 Task: Find the best travel modes for traveling to the Empire State Building from Home and change the distance units to "km".
Action: Mouse moved to (220, 85)
Screenshot: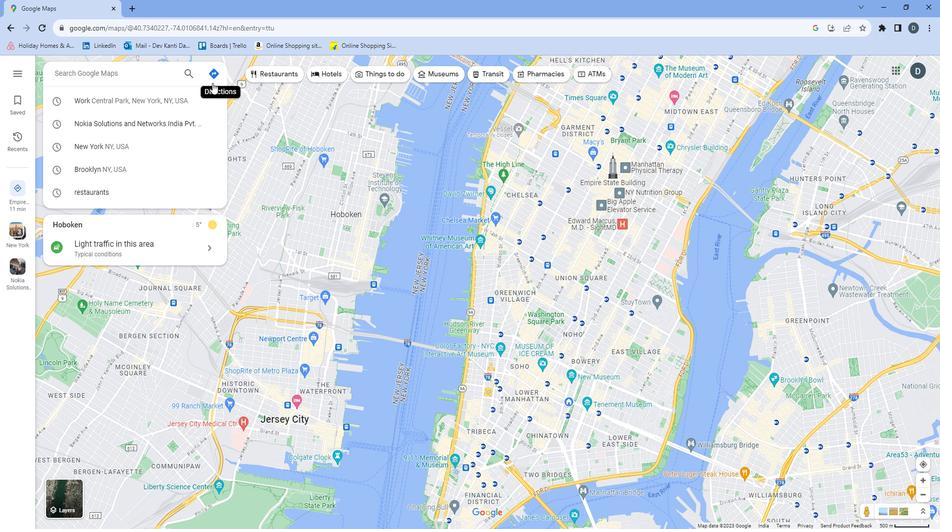 
Action: Mouse pressed left at (220, 85)
Screenshot: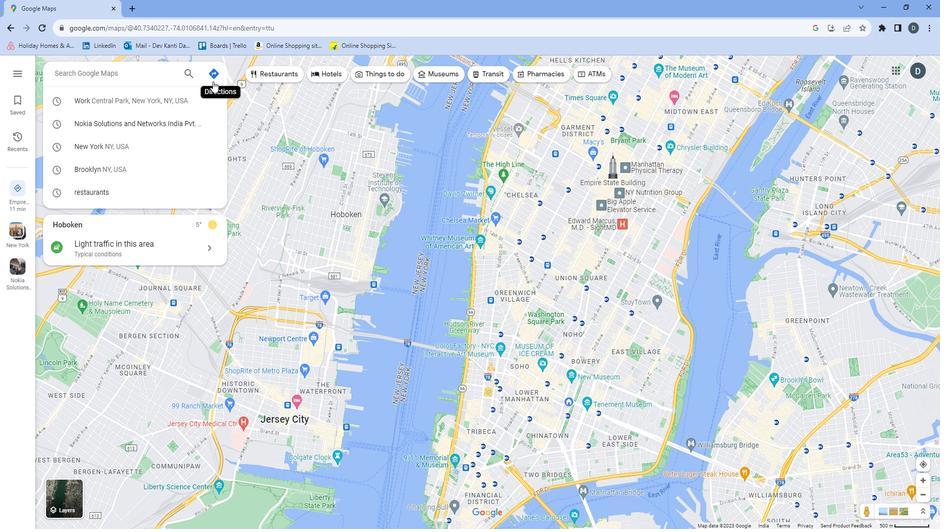 
Action: Mouse moved to (155, 106)
Screenshot: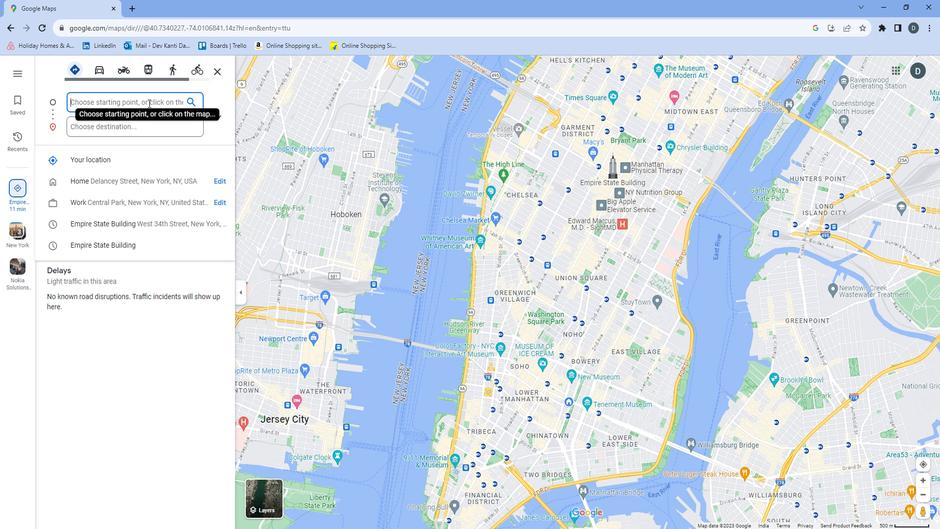 
Action: Mouse pressed left at (155, 106)
Screenshot: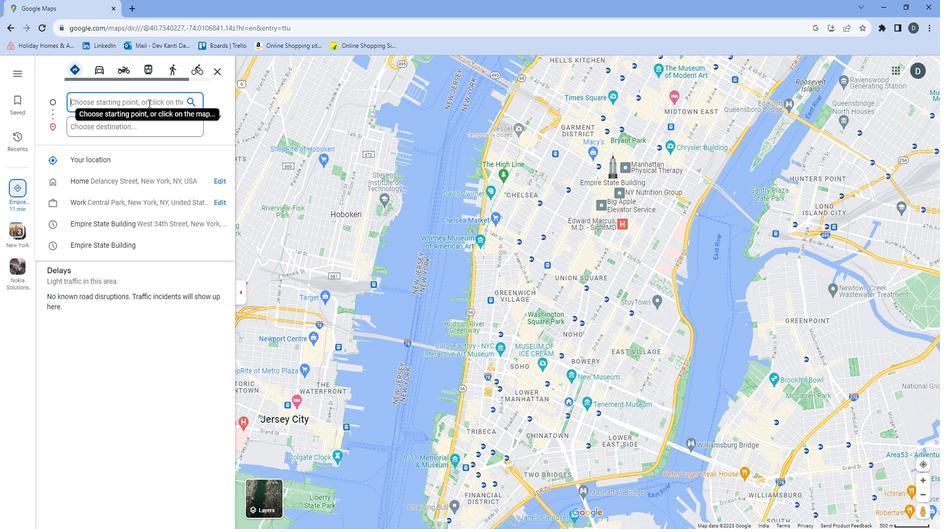 
Action: Mouse moved to (142, 183)
Screenshot: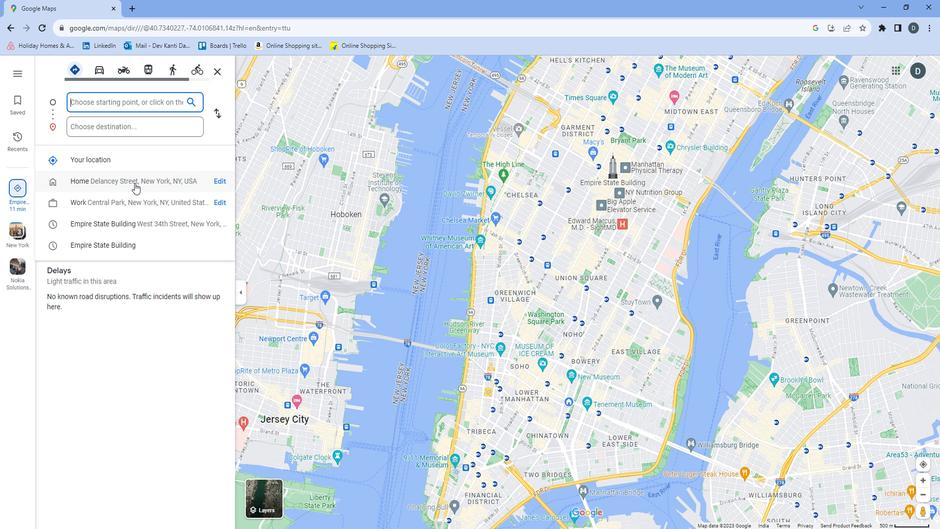 
Action: Mouse pressed left at (142, 183)
Screenshot: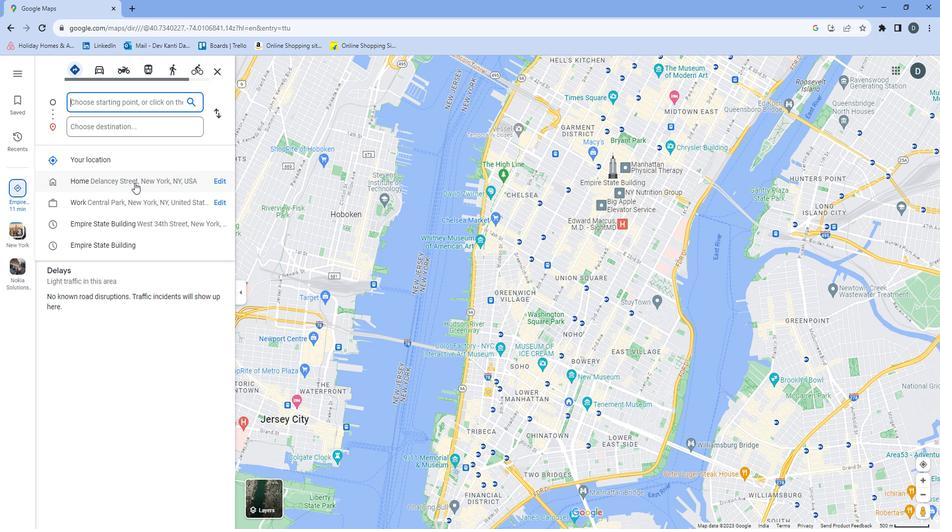 
Action: Mouse moved to (147, 125)
Screenshot: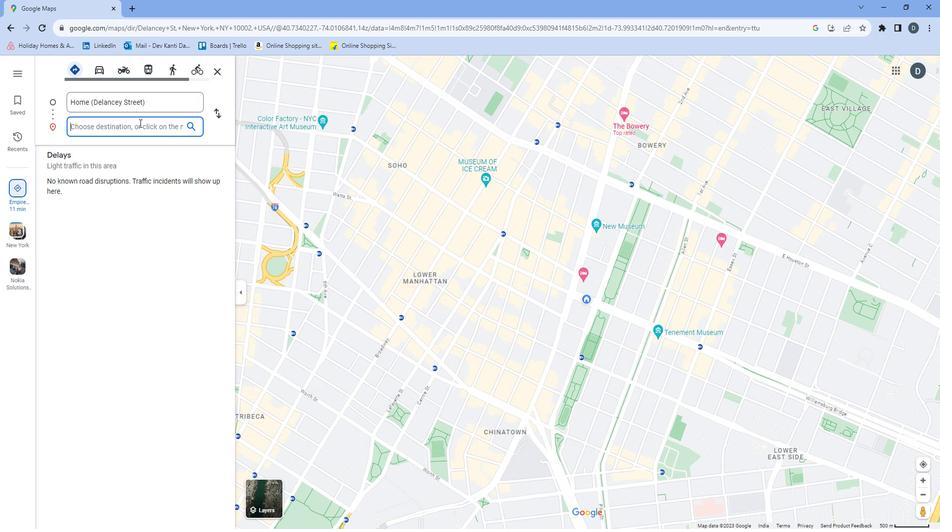 
Action: Mouse pressed left at (147, 125)
Screenshot: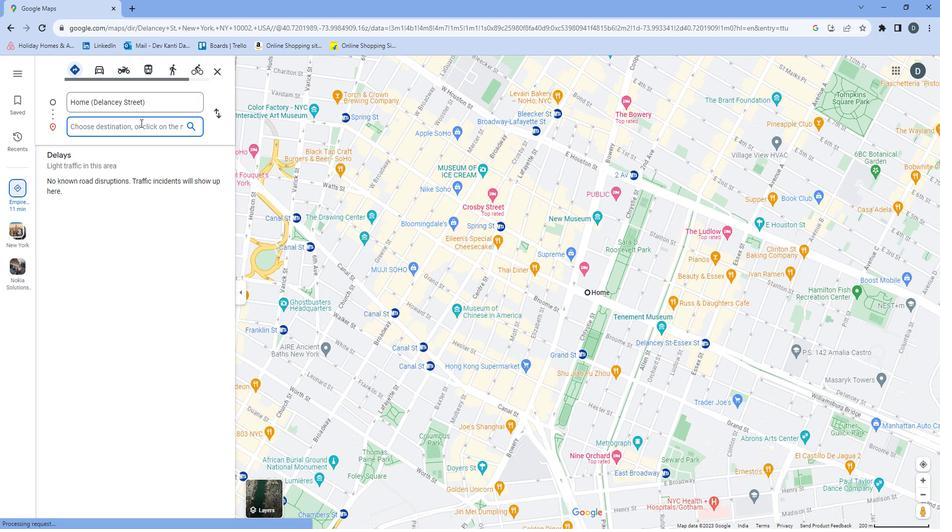 
Action: Key pressed <Key.shift>E
Screenshot: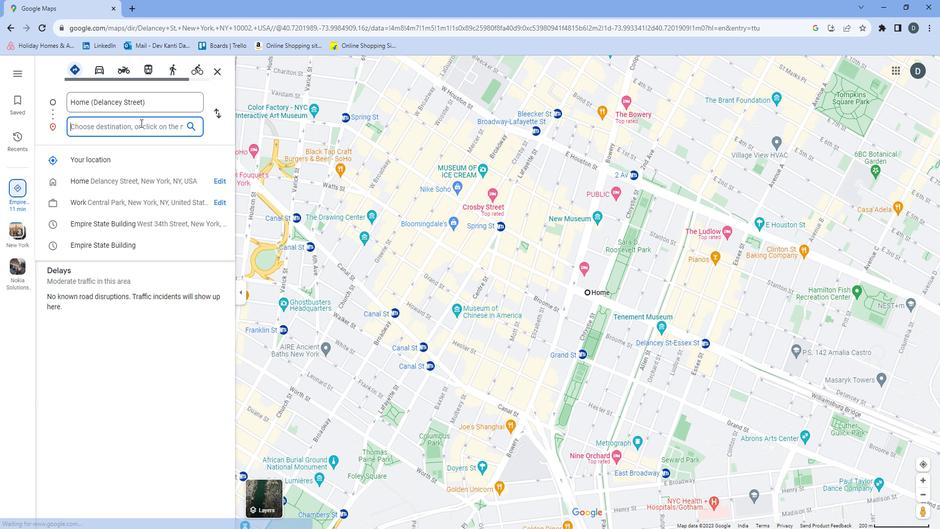 
Action: Mouse moved to (147, 125)
Screenshot: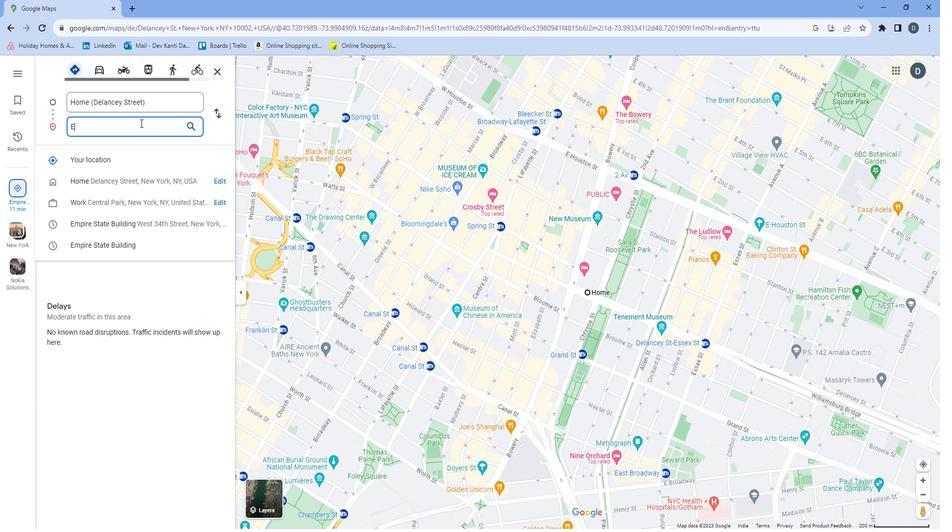 
Action: Key pressed mpire<Key.space><Key.shift>Satte<Key.space><Key.backspace><Key.backspace><Key.backspace><Key.backspace><Key.backspace>tate<Key.space>
Screenshot: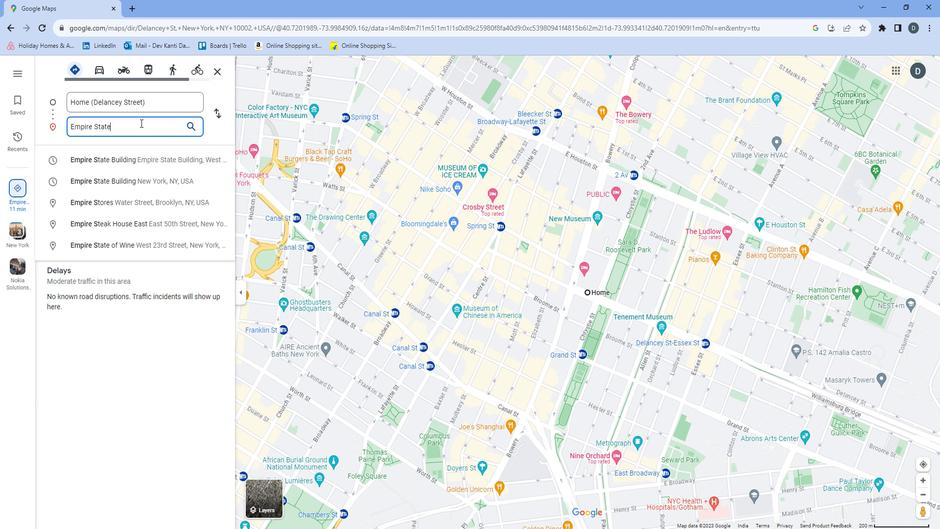 
Action: Mouse moved to (175, 154)
Screenshot: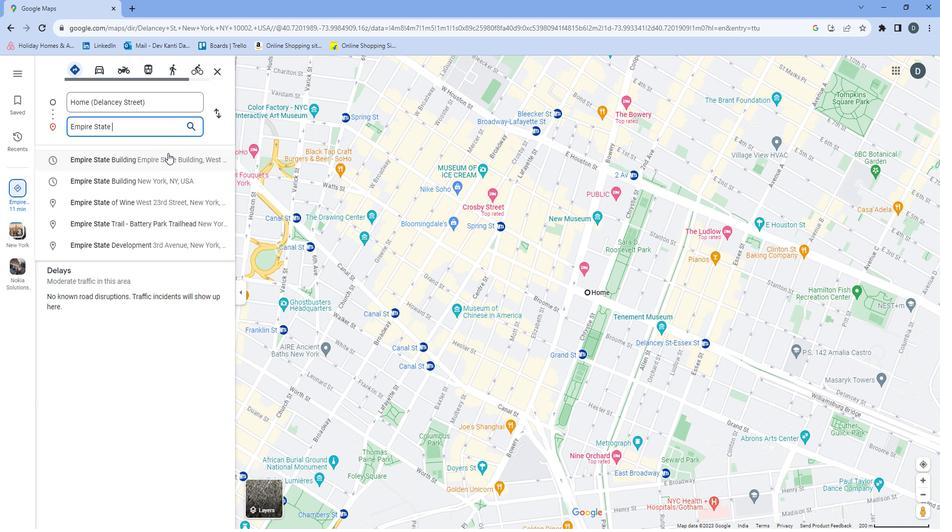 
Action: Mouse pressed left at (175, 154)
Screenshot: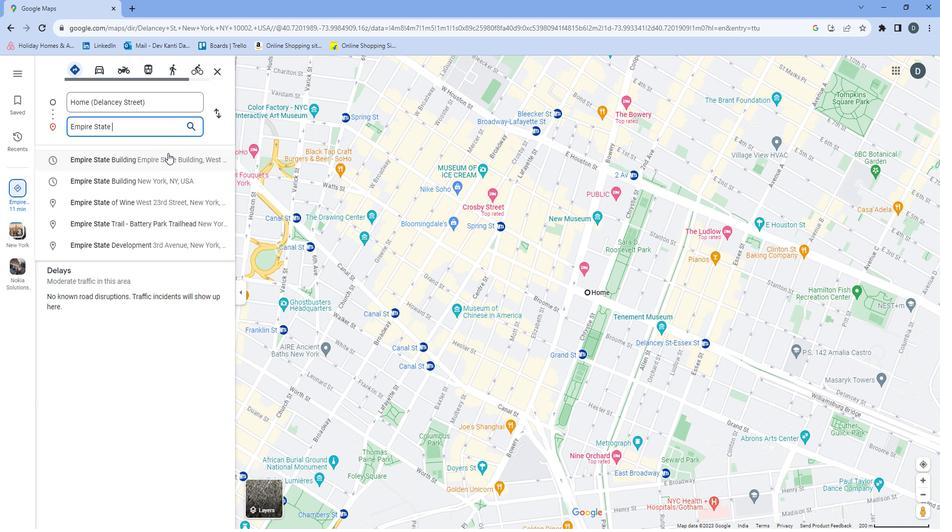 
Action: Mouse moved to (223, 189)
Screenshot: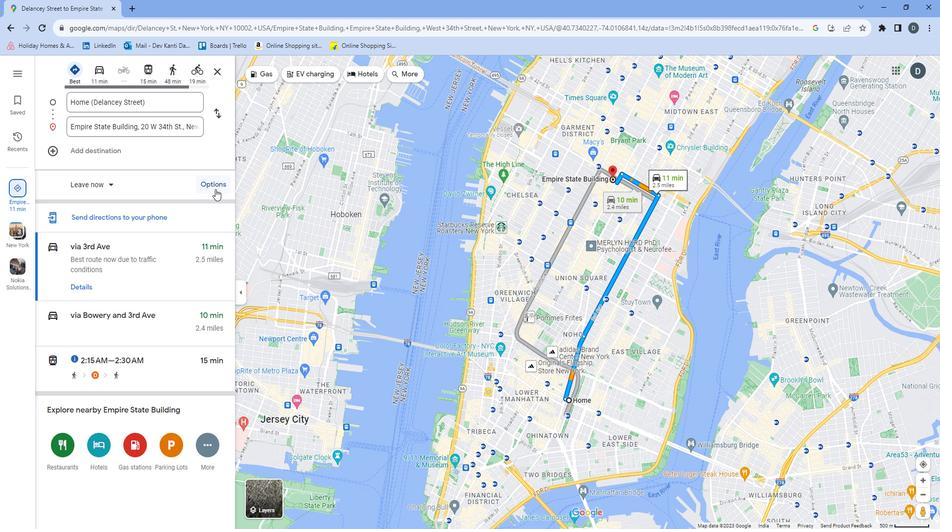 
Action: Mouse pressed left at (223, 189)
Screenshot: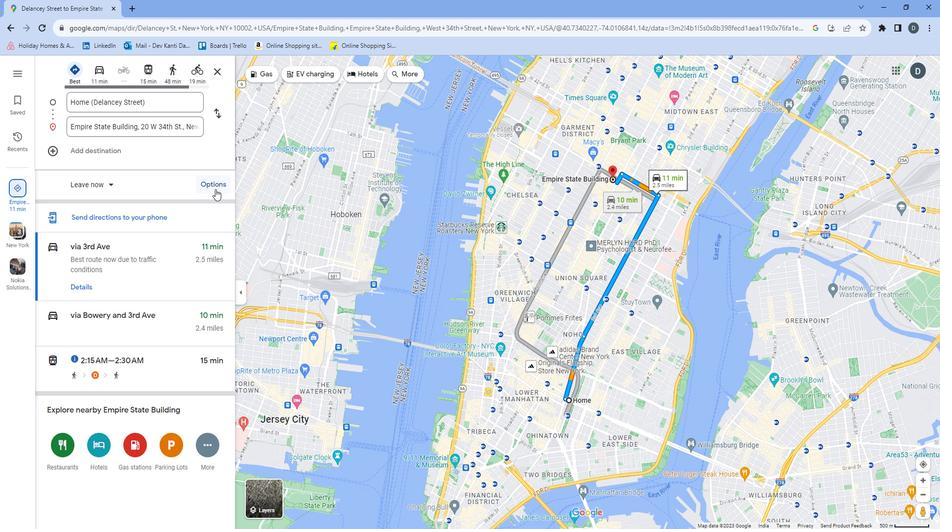 
Action: Mouse moved to (152, 254)
Screenshot: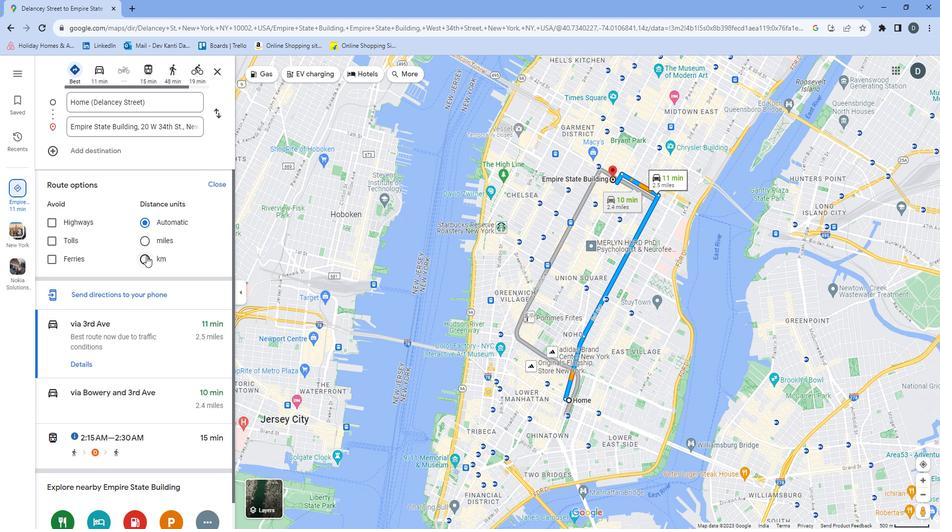 
Action: Mouse pressed left at (152, 254)
Screenshot: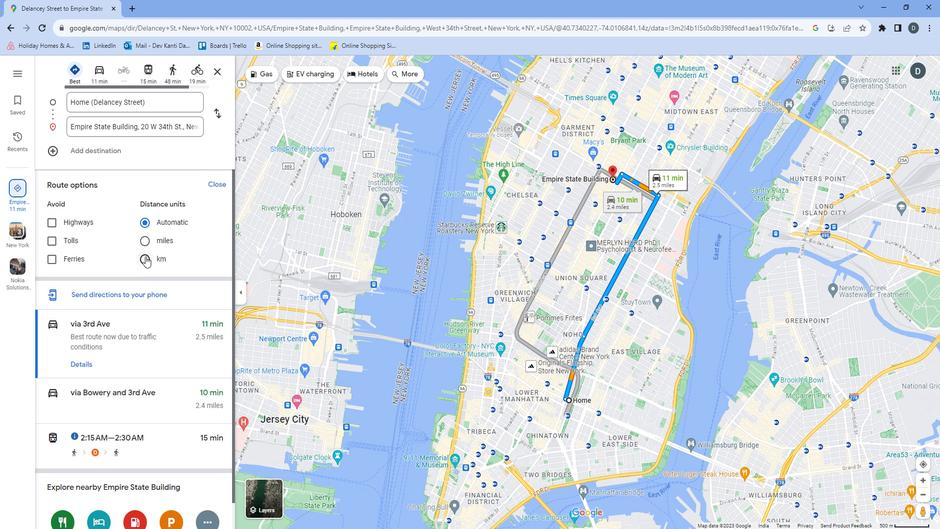 
Action: Mouse moved to (217, 283)
Screenshot: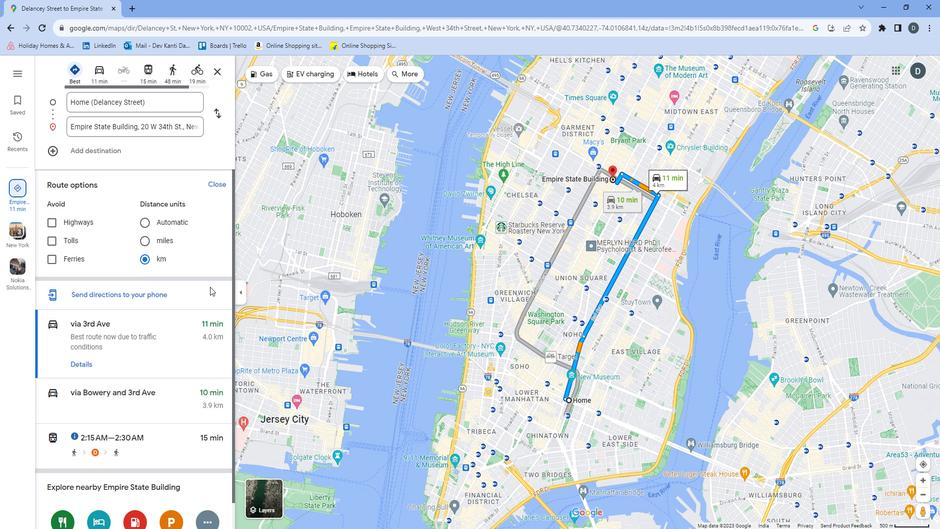 
